 Task: Create New Customer with Customer Name: Istanbul Cuisine Mediterranean Grill, Billing Address Line1: 1132 Sharon Lane, Billing Address Line2:  South Bend, Billing Address Line3:  Indiana 46625
Action: Mouse moved to (157, 35)
Screenshot: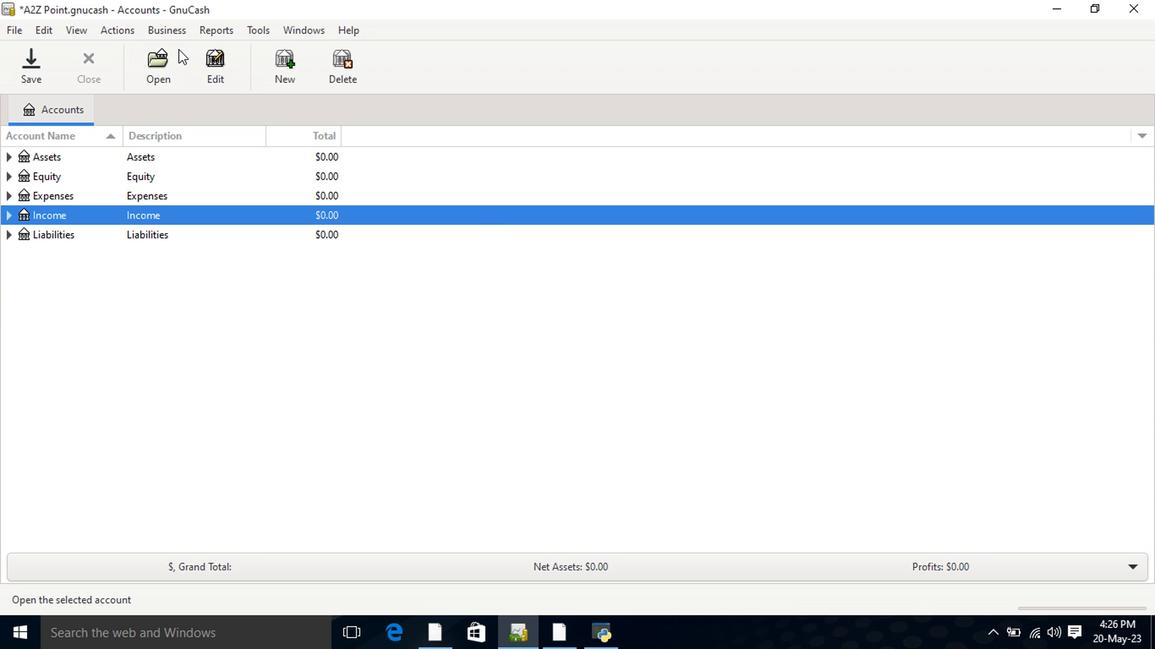 
Action: Mouse pressed left at (157, 35)
Screenshot: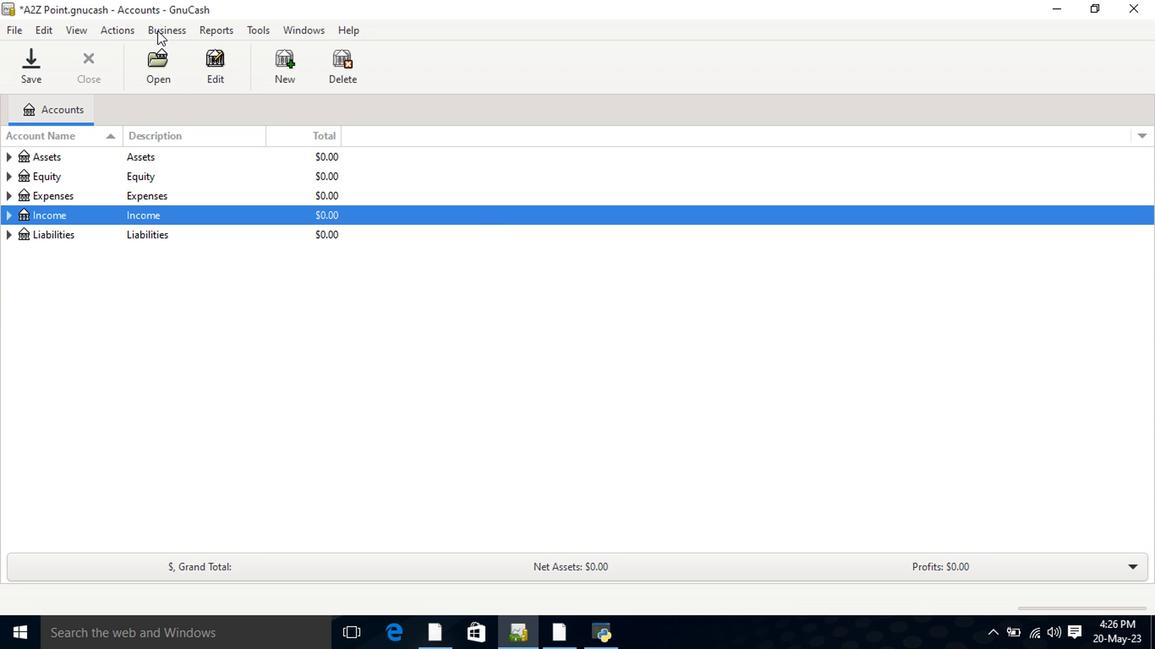 
Action: Mouse moved to (195, 52)
Screenshot: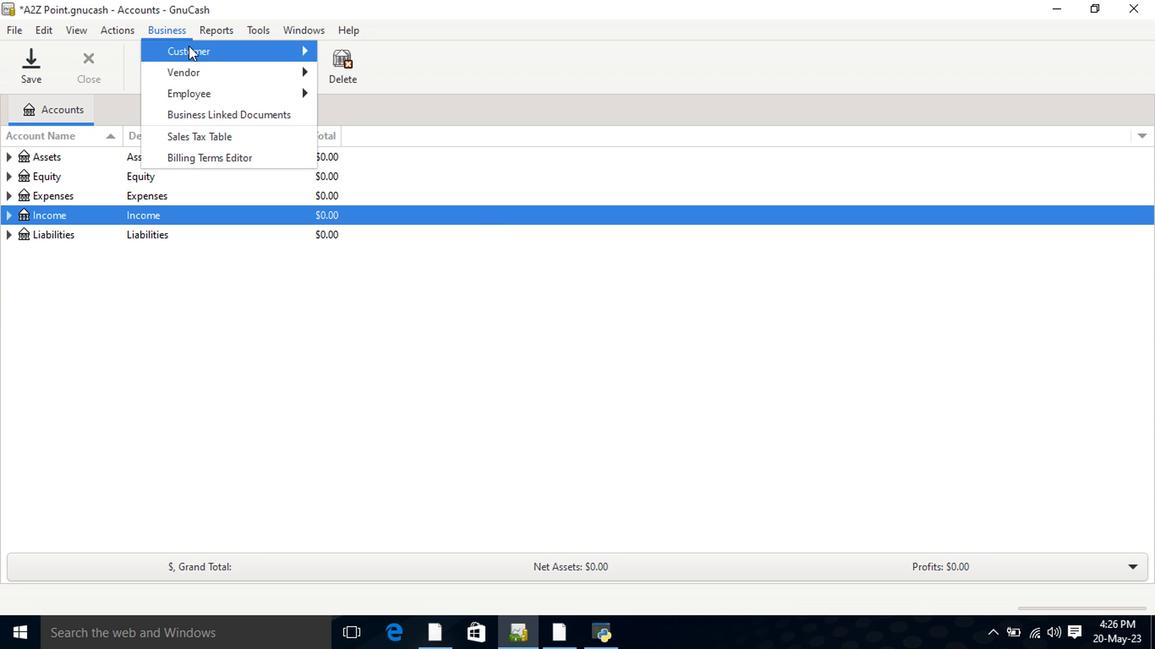 
Action: Mouse pressed left at (195, 52)
Screenshot: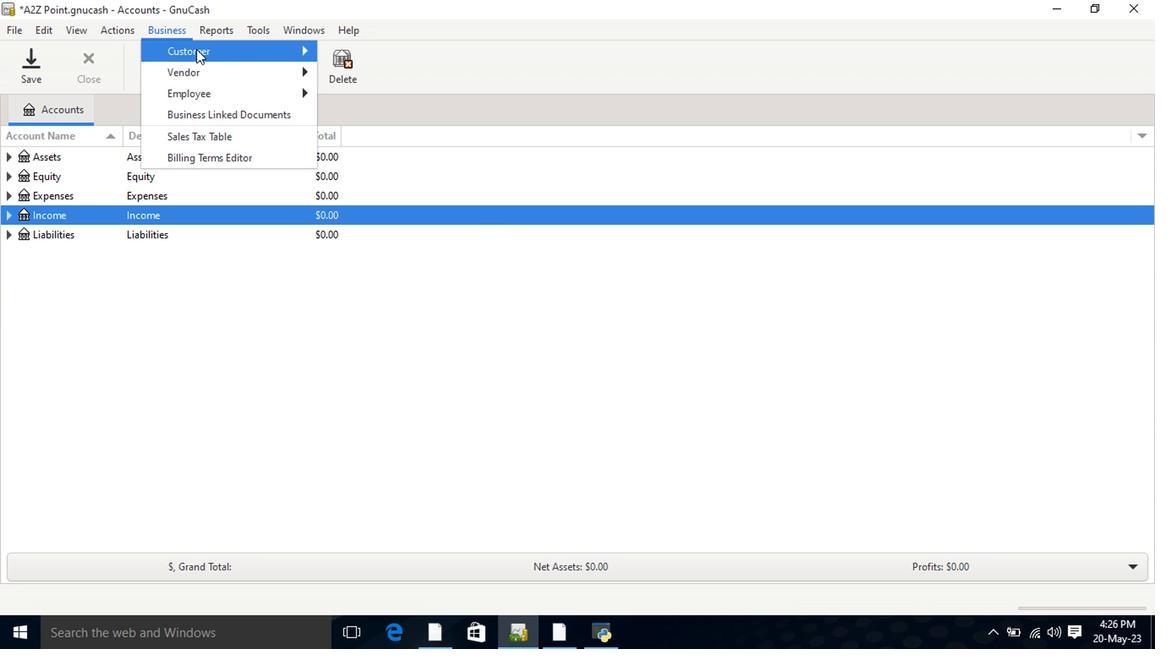
Action: Mouse moved to (341, 73)
Screenshot: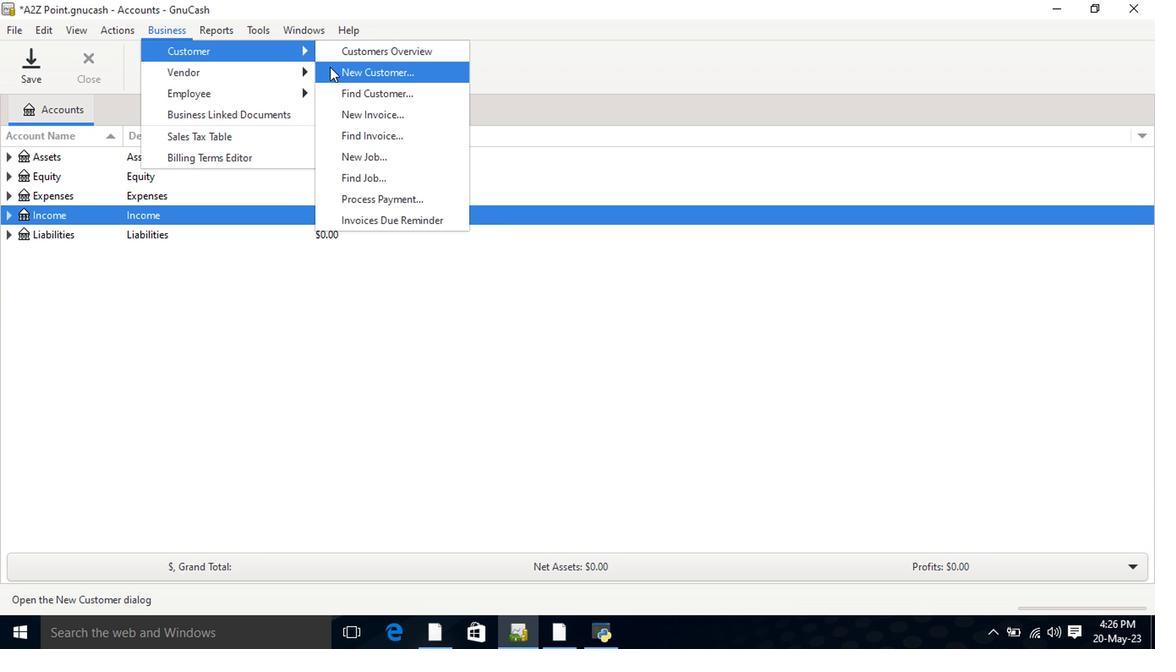 
Action: Mouse pressed left at (341, 73)
Screenshot: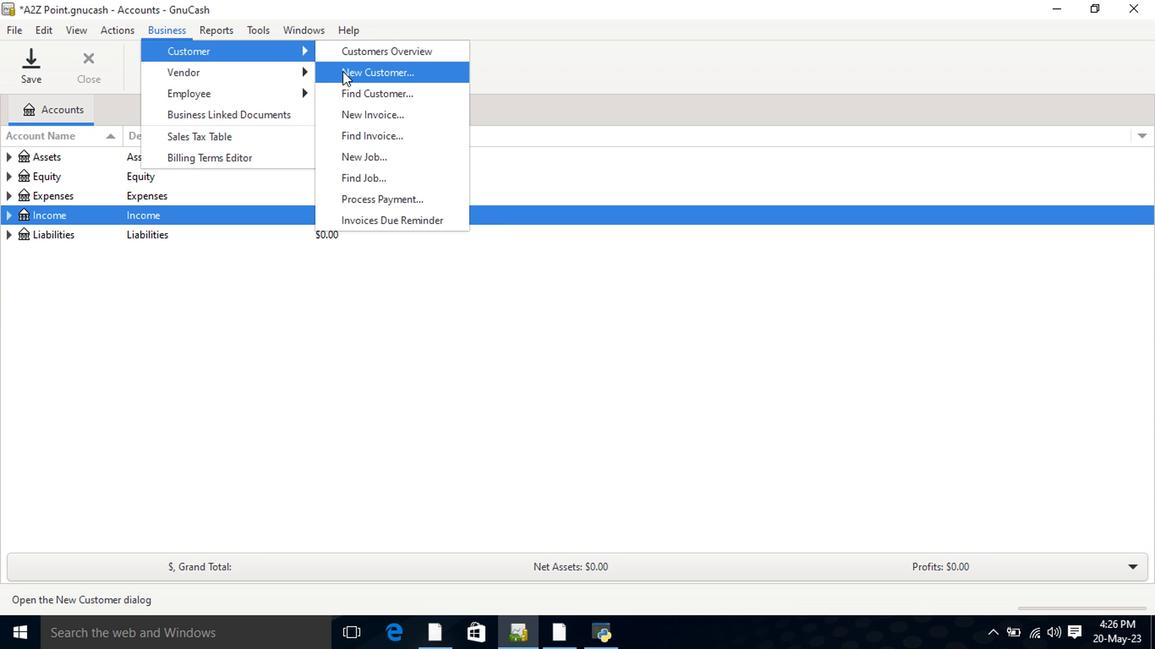 
Action: Mouse moved to (596, 118)
Screenshot: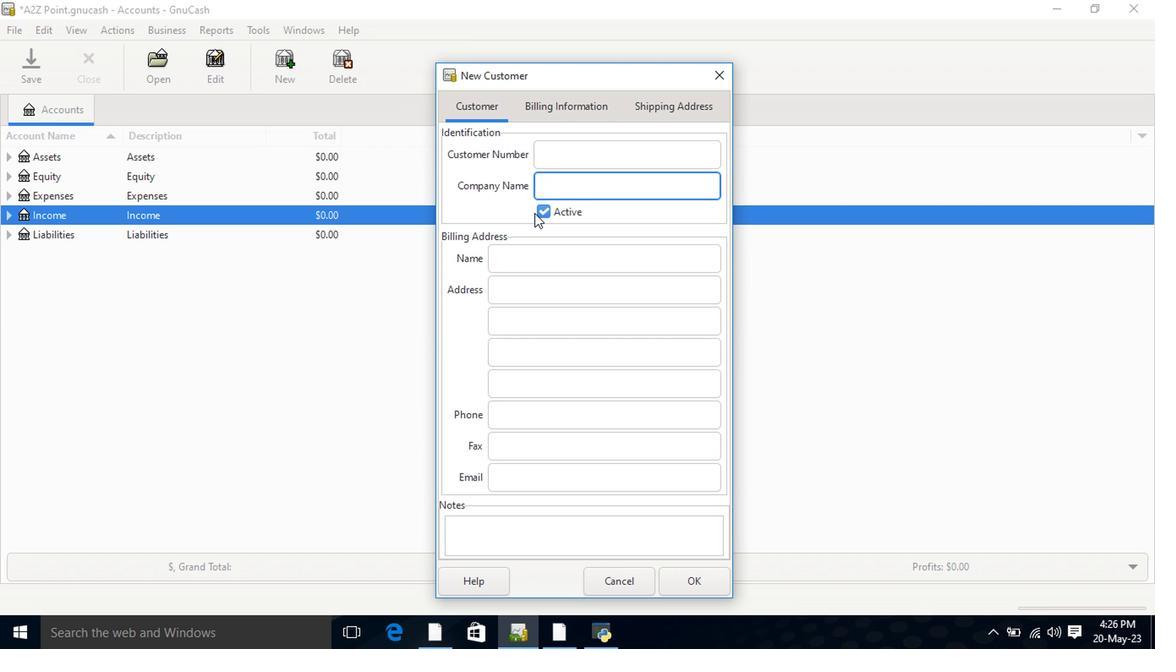 
Action: Mouse pressed left at (596, 119)
Screenshot: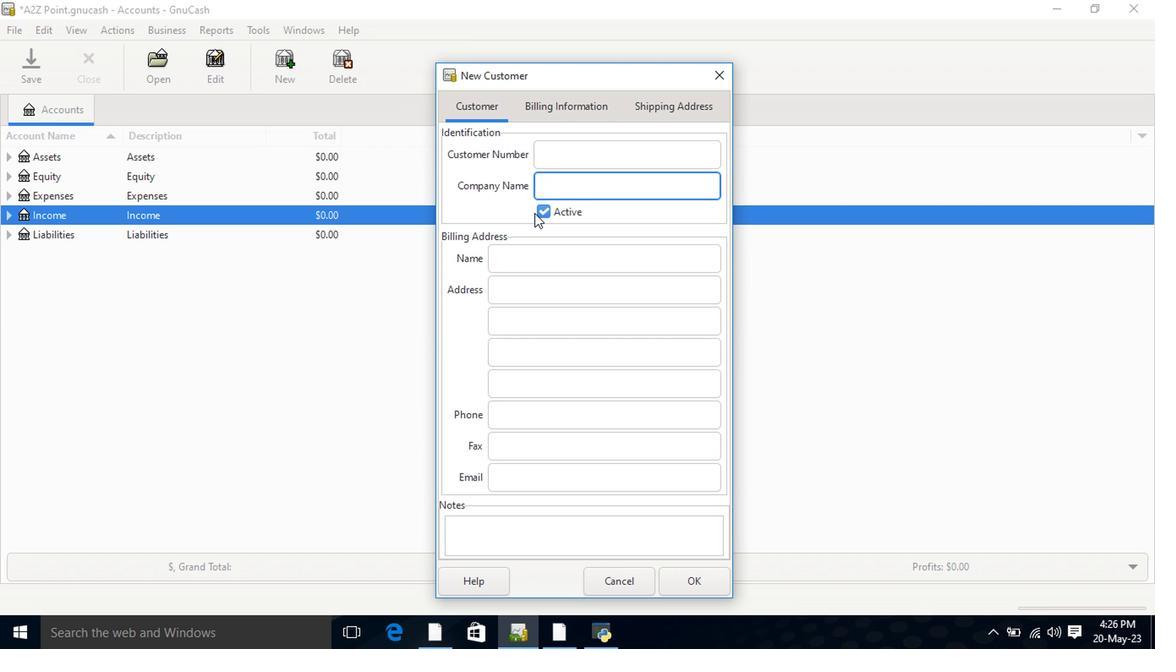 
Action: Mouse moved to (634, 75)
Screenshot: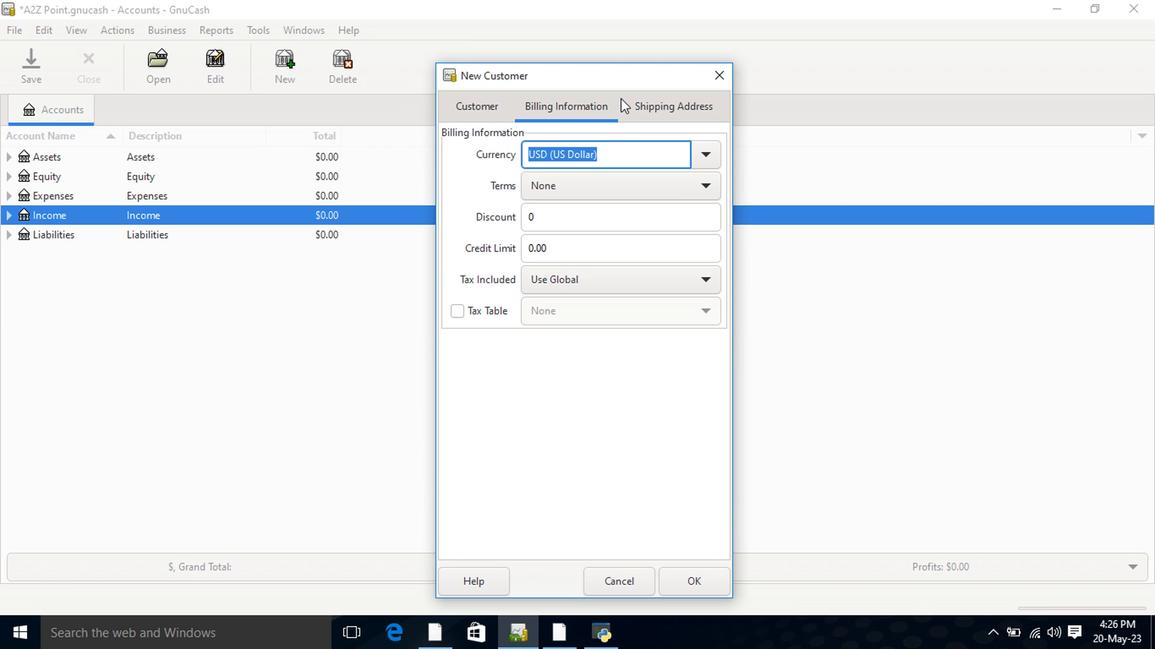 
Action: Mouse pressed left at (634, 75)
Screenshot: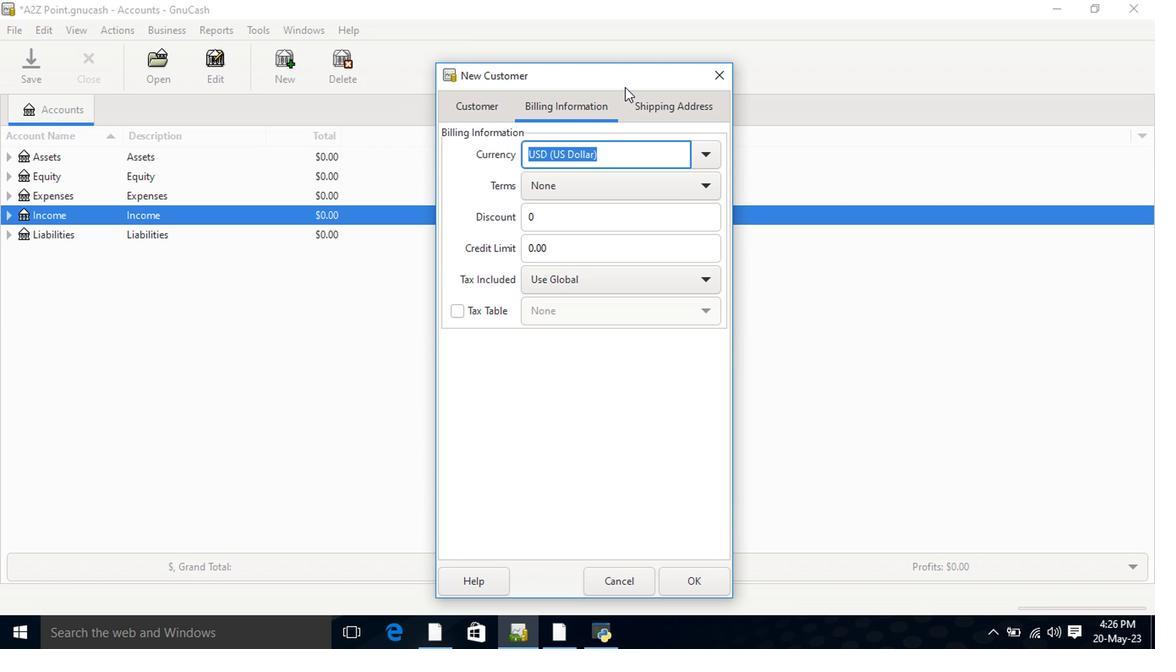 
Action: Mouse moved to (470, 102)
Screenshot: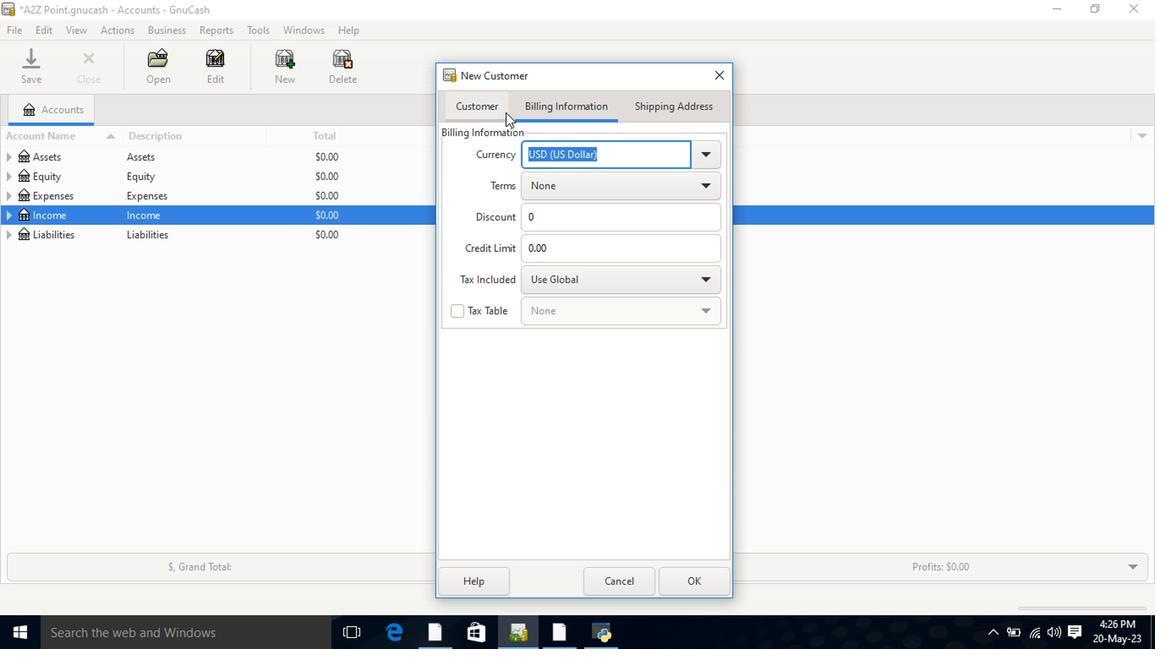 
Action: Mouse pressed left at (470, 102)
Screenshot: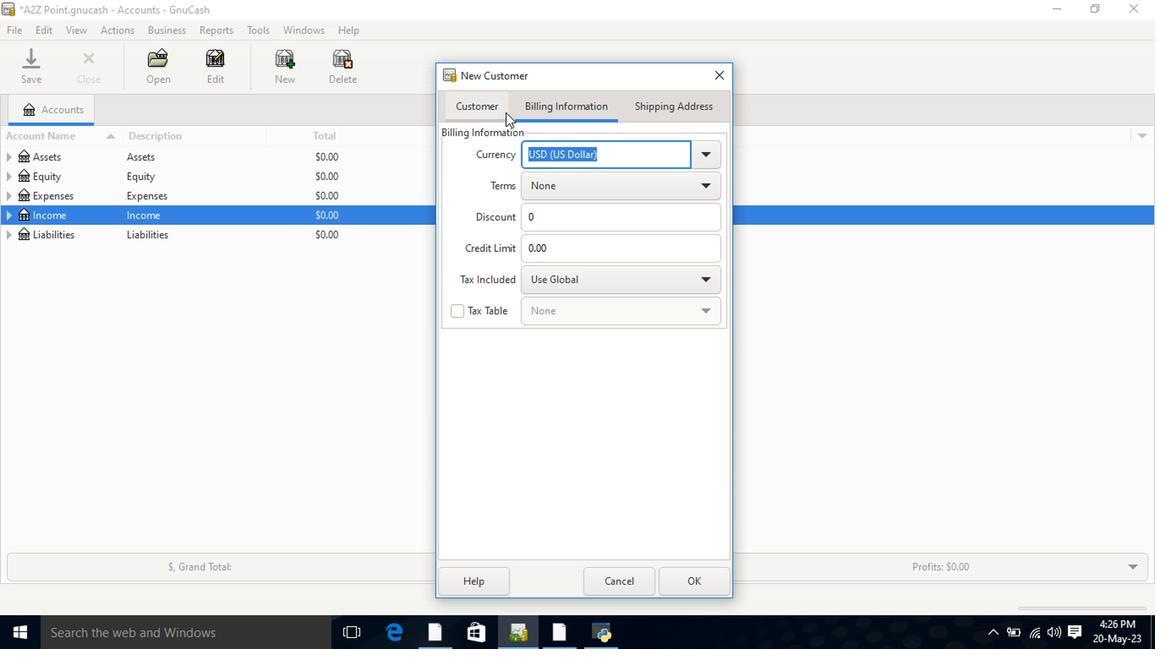 
Action: Mouse moved to (566, 184)
Screenshot: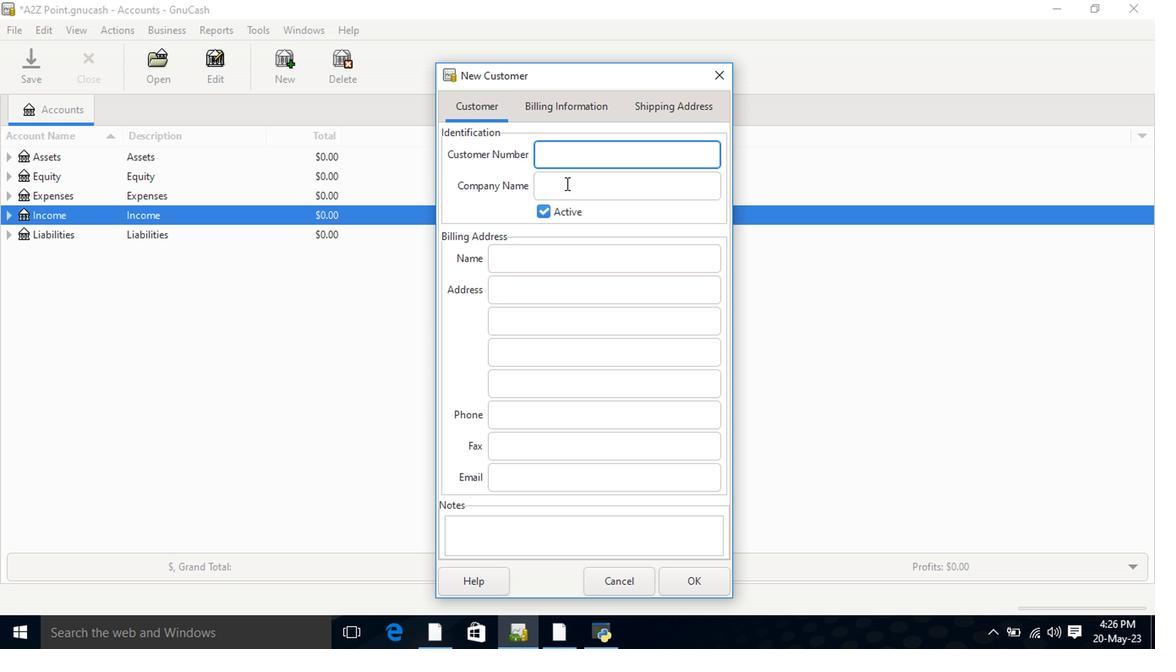 
Action: Mouse pressed left at (566, 184)
Screenshot: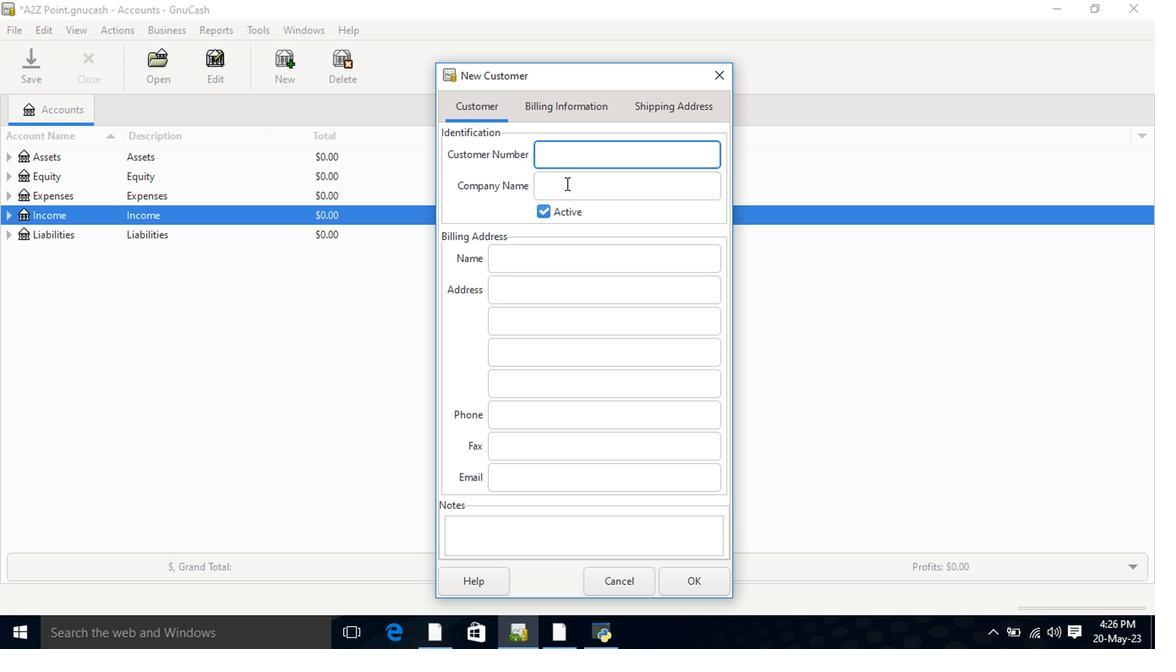 
Action: Mouse moved to (566, 185)
Screenshot: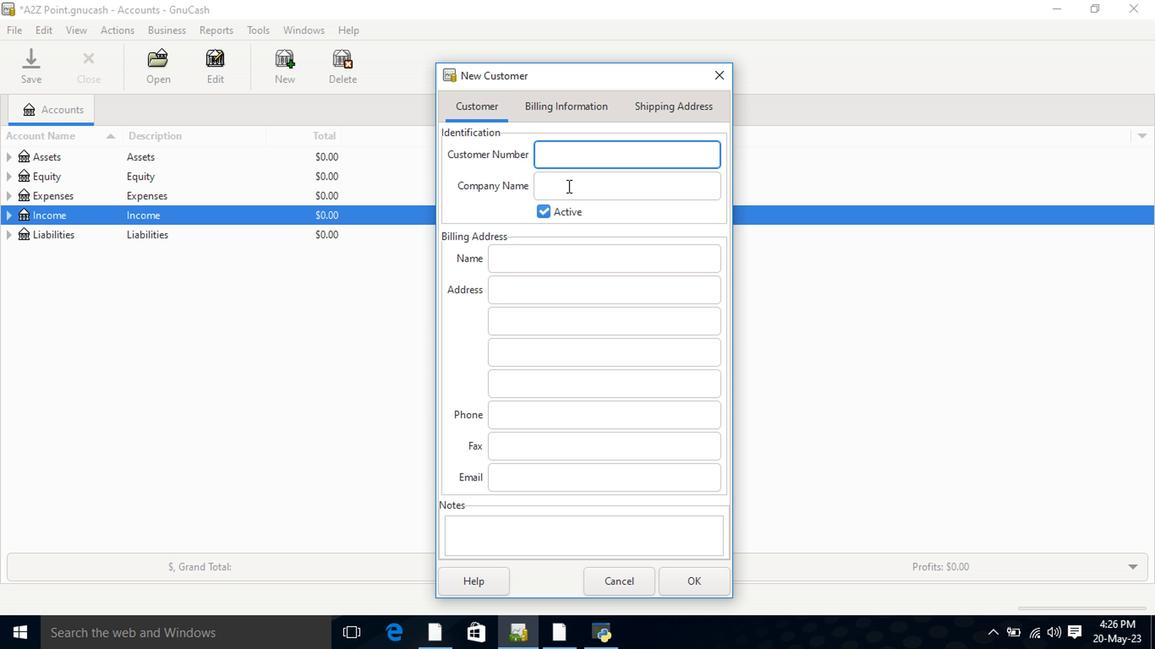 
Action: Key pressed <Key.shift>In<Key.backspace>stanbul<Key.space><Key.shift>Cuisine<Key.space><Key.shift>Mediterranean<Key.space><Key.shift><Key.shift><Key.shift><Key.shift><Key.shift>Grill<Key.tab><Key.tab><Key.tab>1132<Key.space><Key.shift>Sharon<Key.space><Key.shift>Lane<Key.tab>so<Key.tab><Key.shift>Ind<Key.tab>
Screenshot: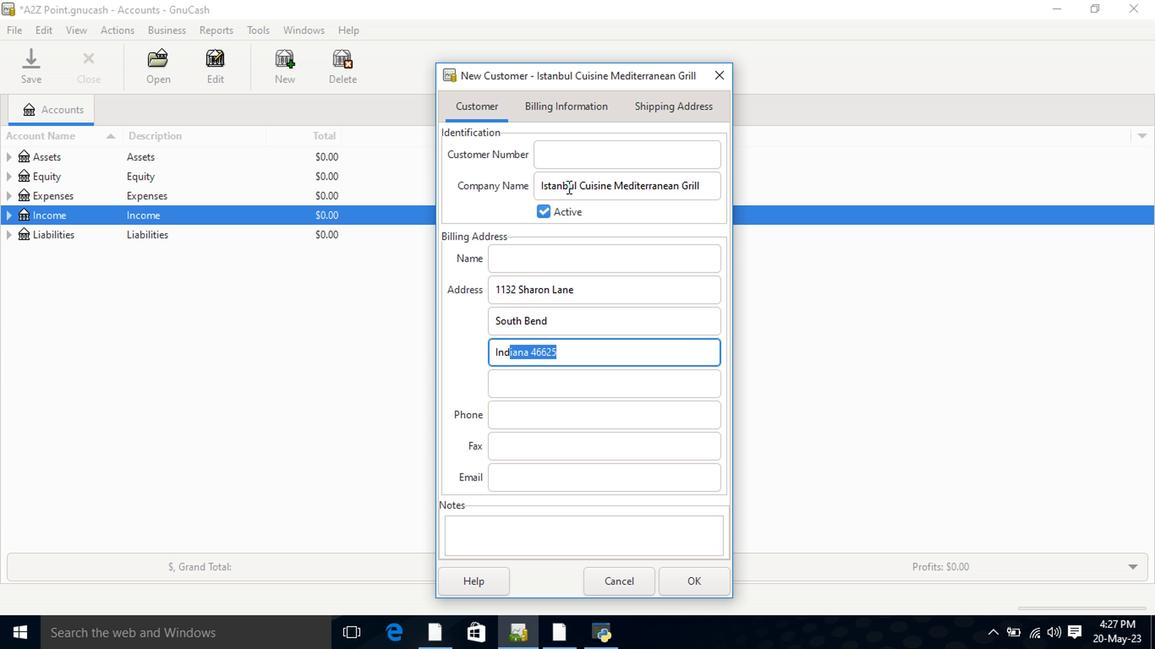 
Action: Mouse moved to (658, 549)
Screenshot: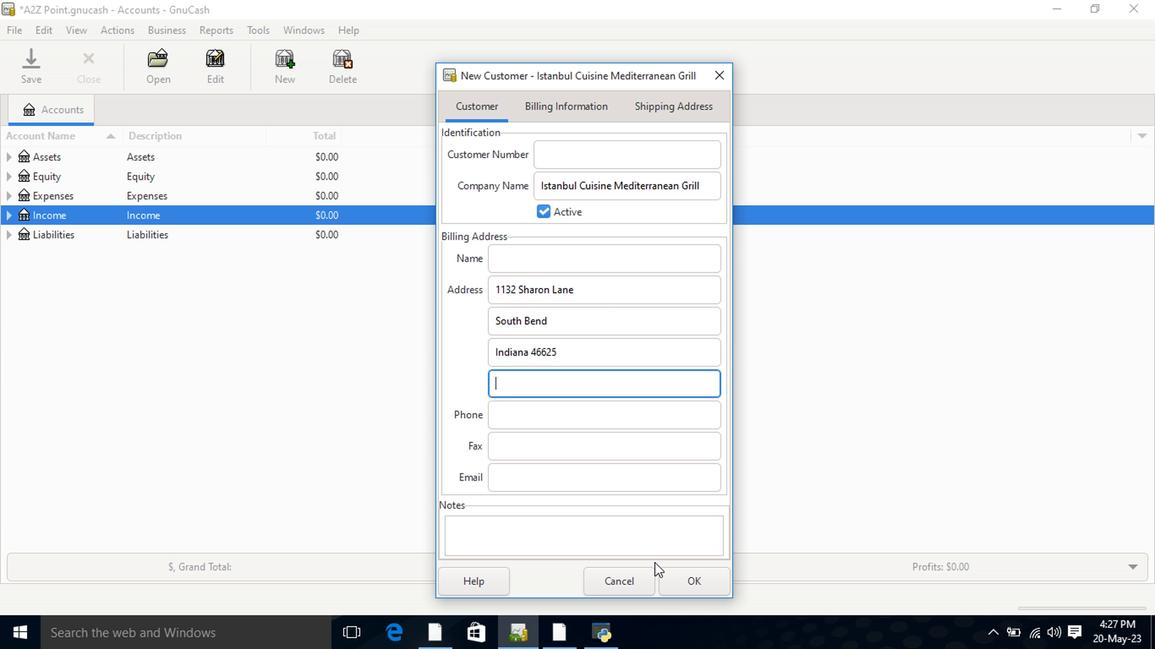 
Action: Mouse pressed left at (699, 567)
Screenshot: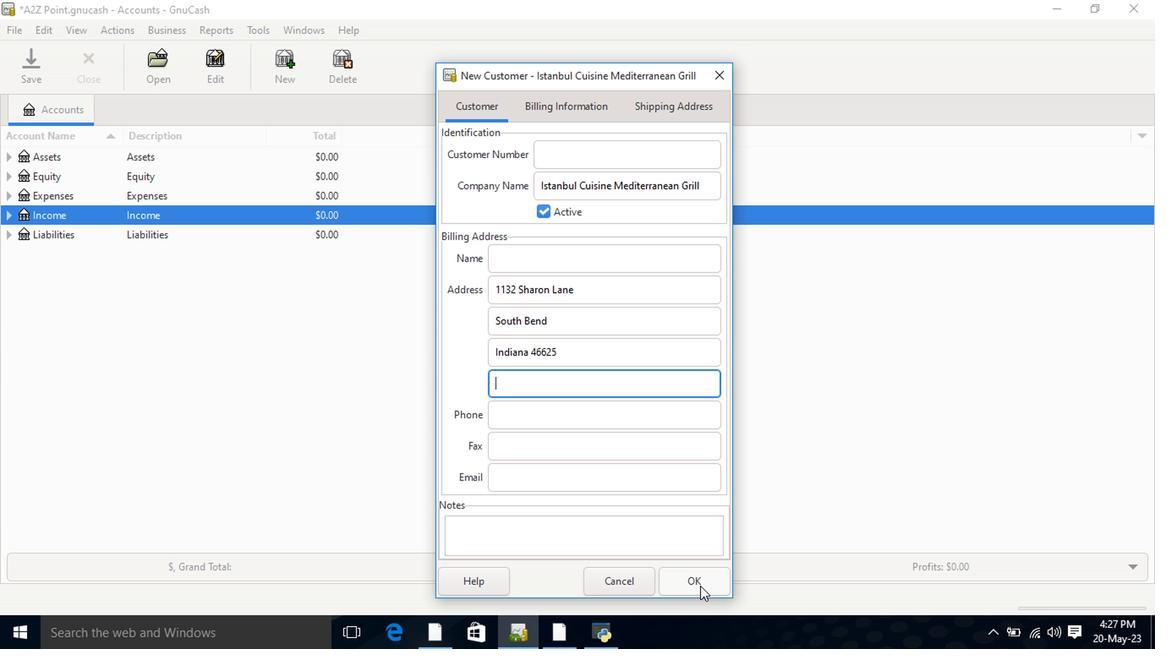 
